 Task: Create a rule when an item is unchecked checklist name by anyone.
Action: Mouse pressed left at (722, 199)
Screenshot: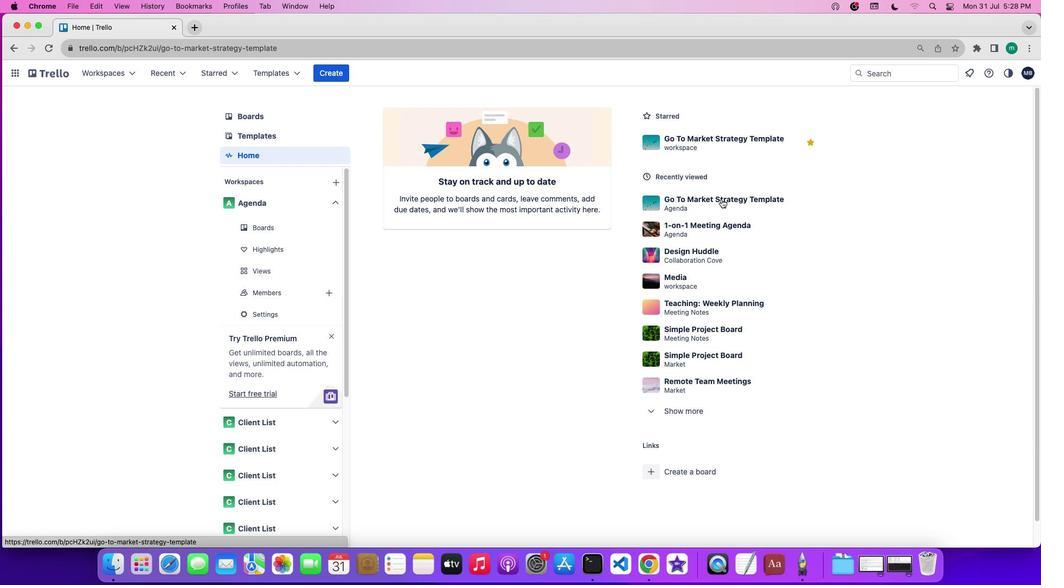 
Action: Mouse moved to (928, 230)
Screenshot: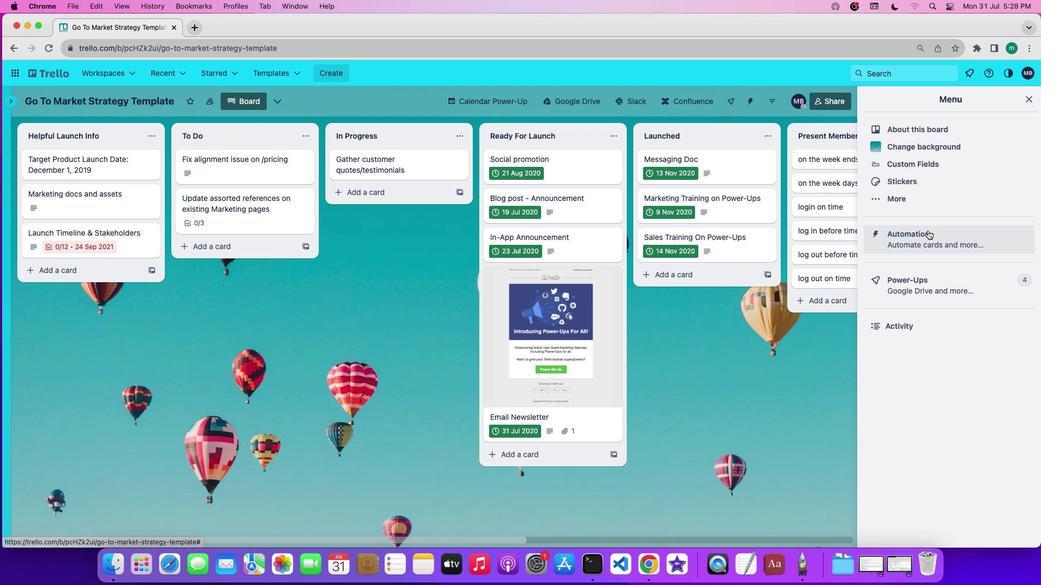 
Action: Mouse pressed left at (928, 230)
Screenshot: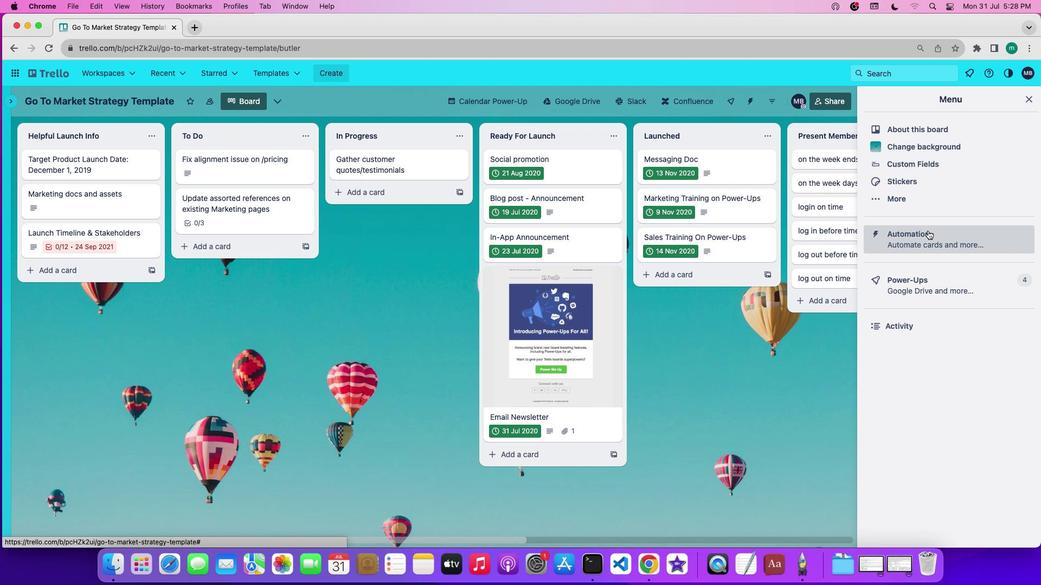 
Action: Mouse moved to (48, 193)
Screenshot: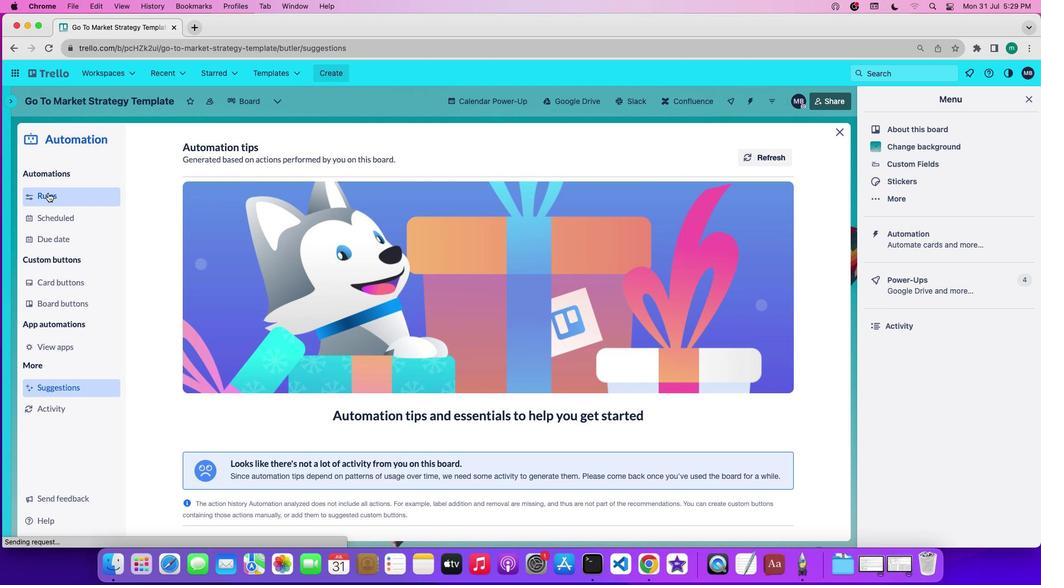 
Action: Mouse pressed left at (48, 193)
Screenshot: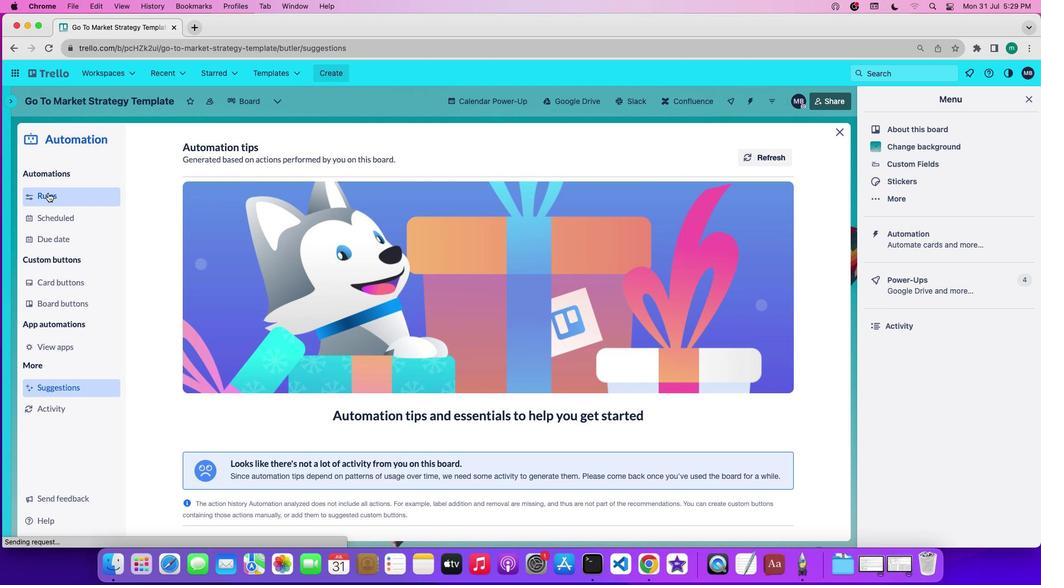 
Action: Mouse moved to (235, 396)
Screenshot: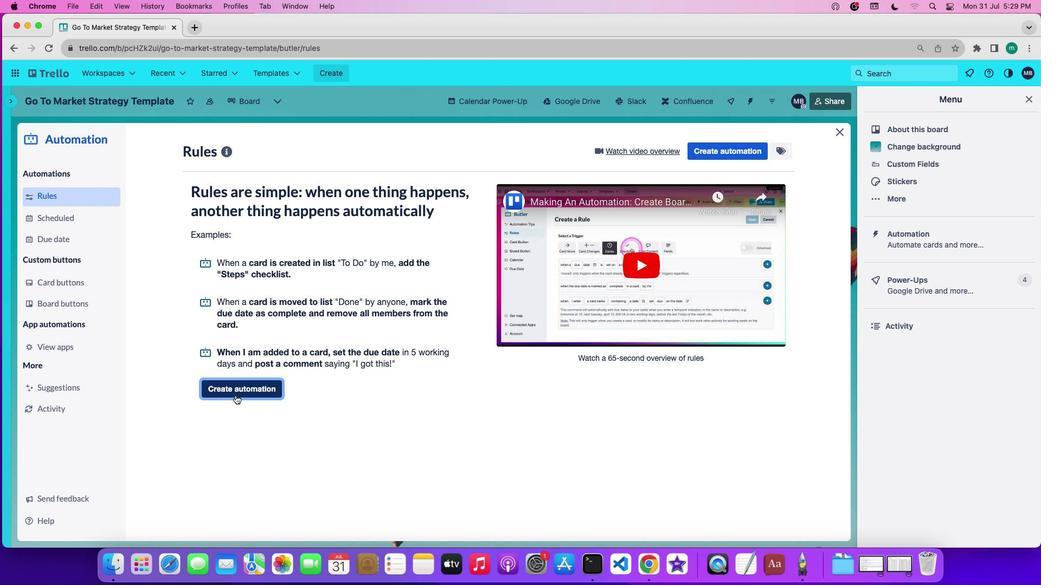 
Action: Mouse pressed left at (235, 396)
Screenshot: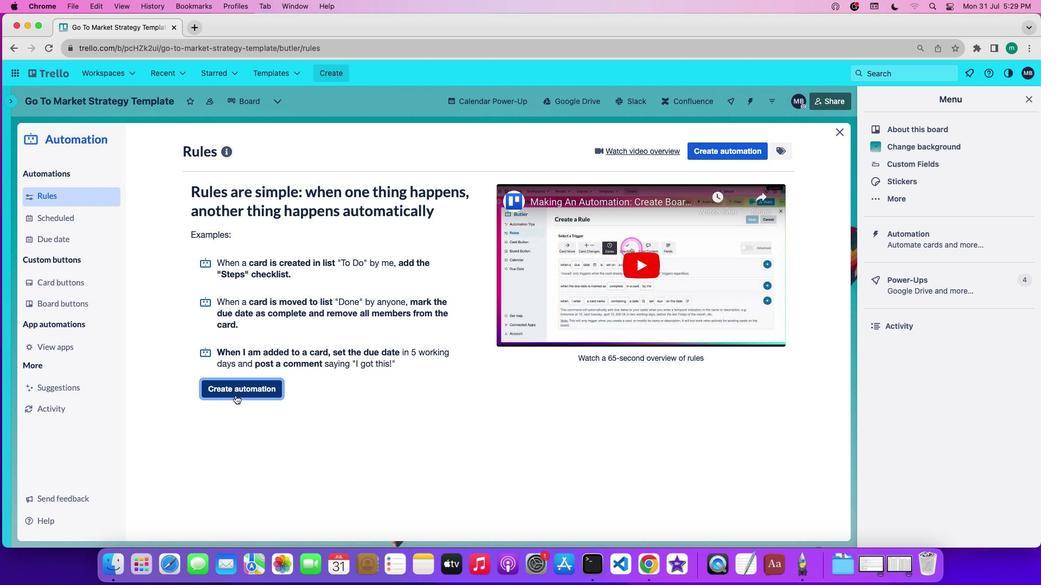 
Action: Mouse moved to (406, 259)
Screenshot: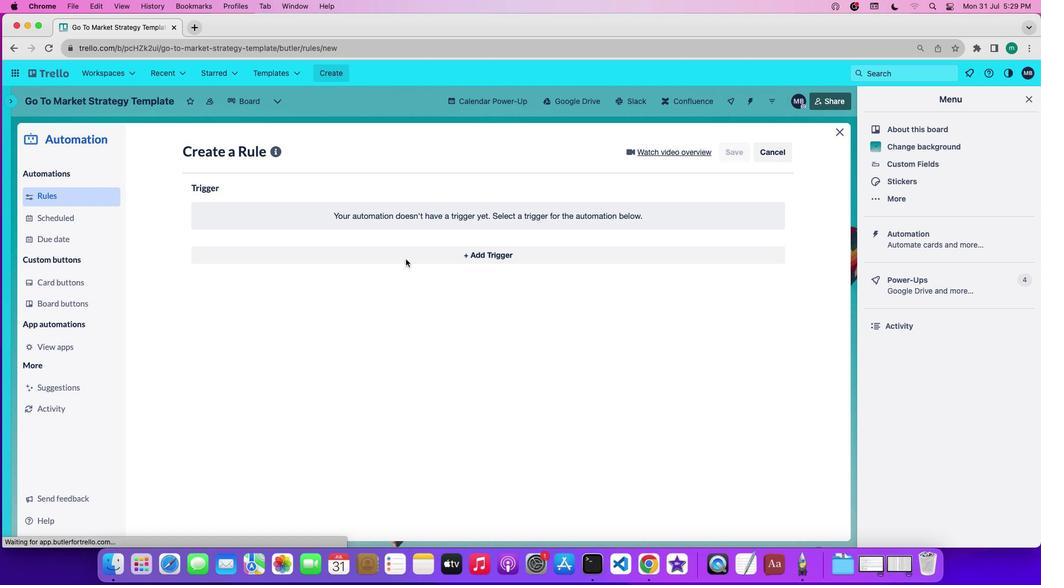 
Action: Mouse pressed left at (406, 259)
Screenshot: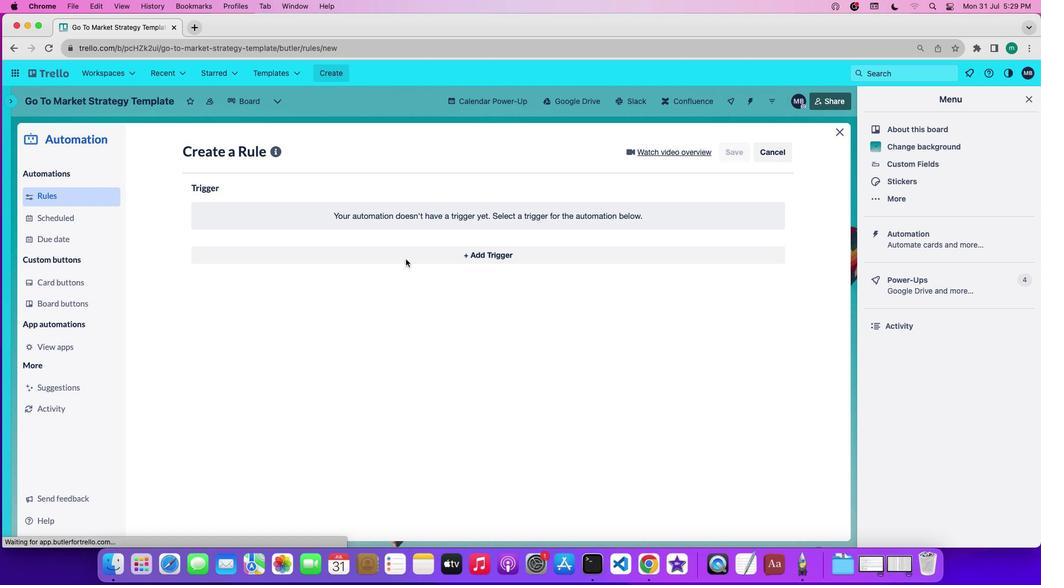 
Action: Mouse moved to (360, 292)
Screenshot: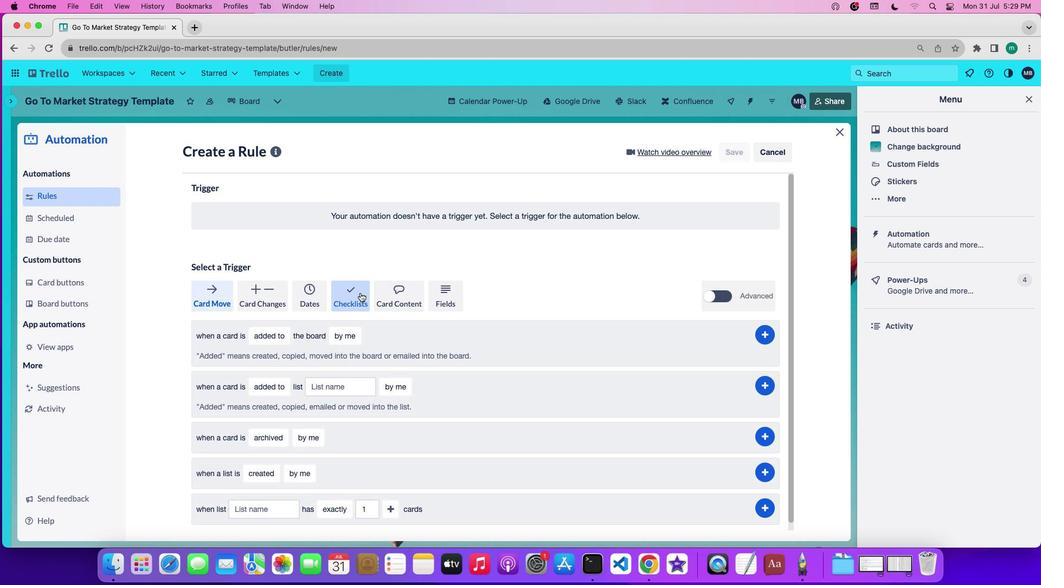 
Action: Mouse pressed left at (360, 292)
Screenshot: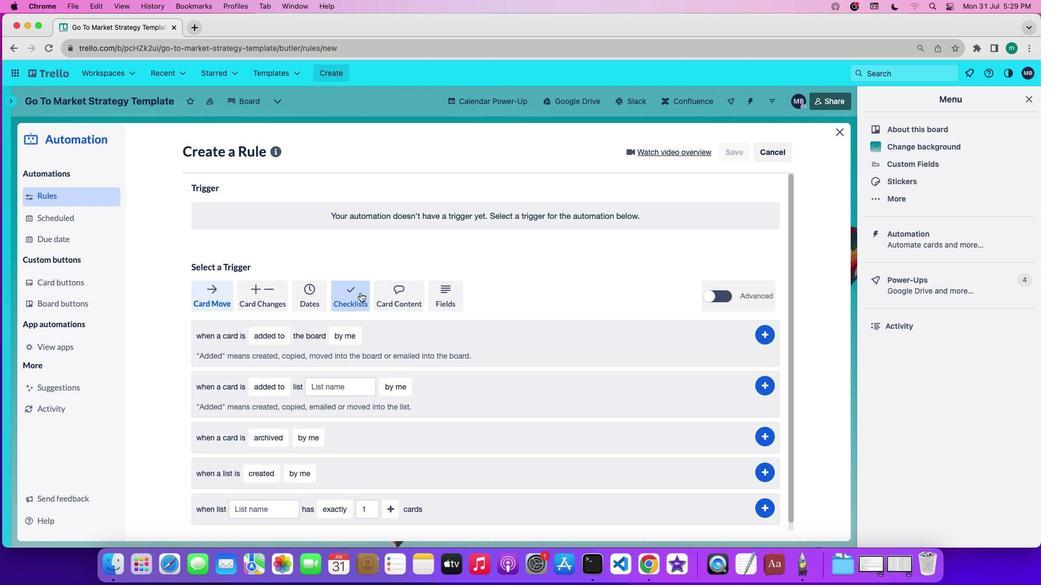 
Action: Mouse moved to (221, 413)
Screenshot: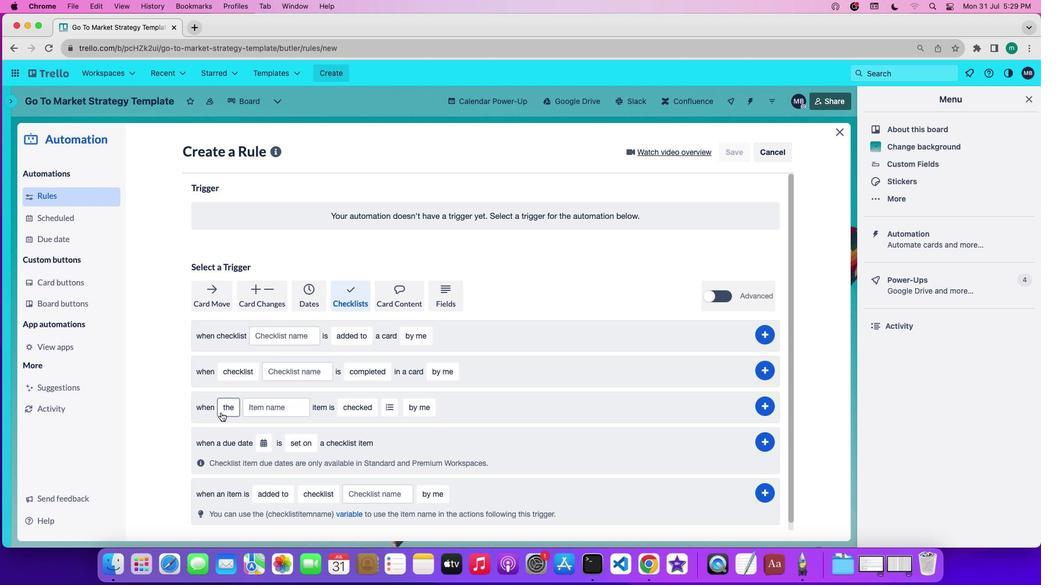 
Action: Mouse pressed left at (221, 413)
Screenshot: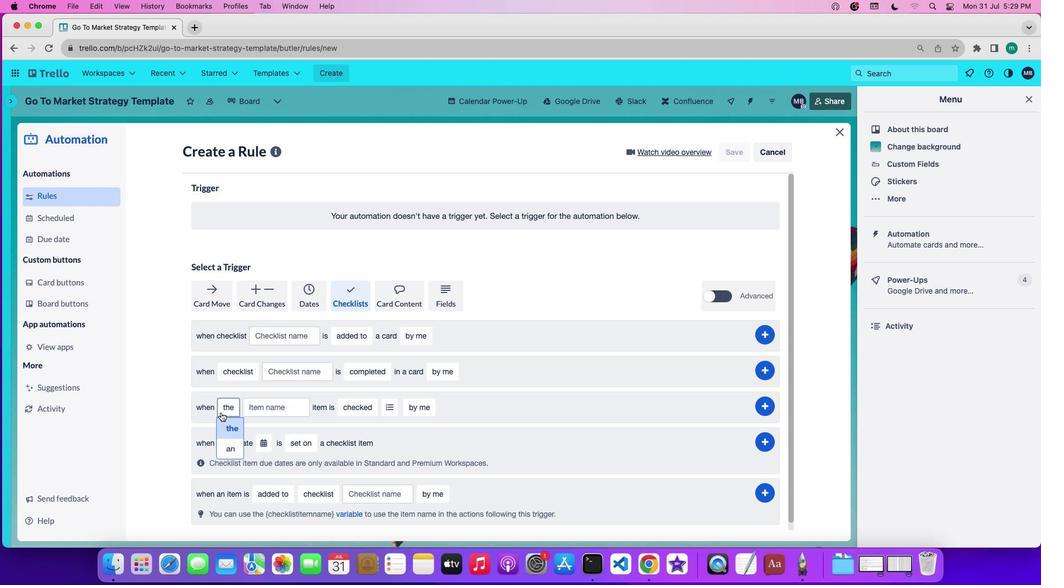 
Action: Mouse moved to (231, 454)
Screenshot: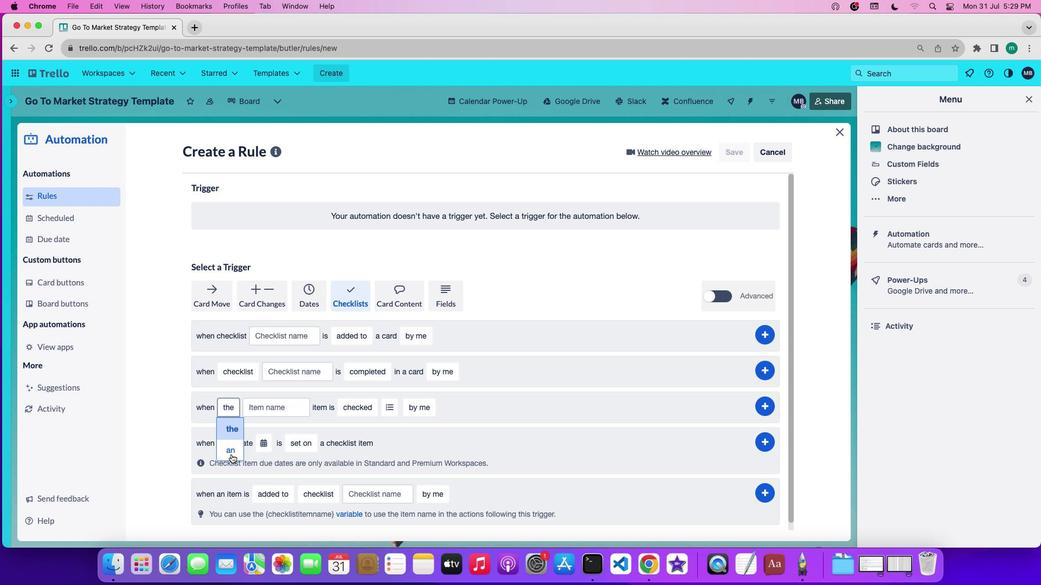 
Action: Mouse pressed left at (231, 454)
Screenshot: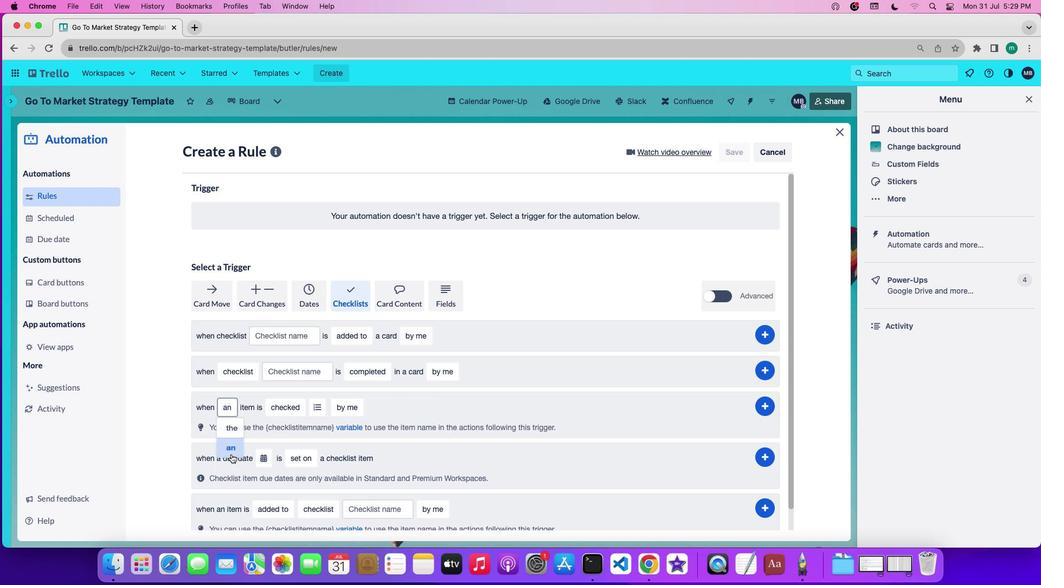 
Action: Mouse moved to (286, 412)
Screenshot: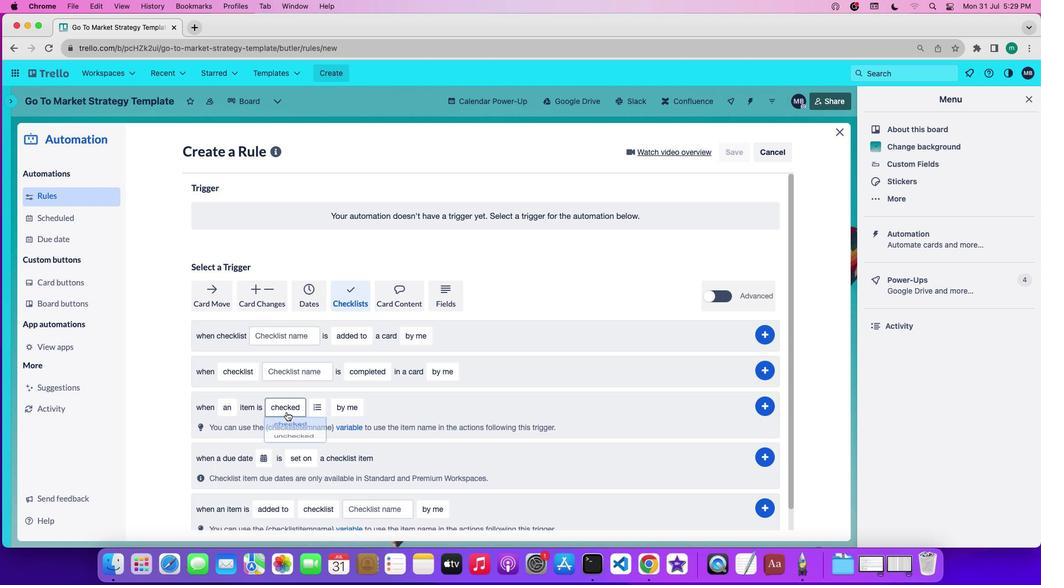 
Action: Mouse pressed left at (286, 412)
Screenshot: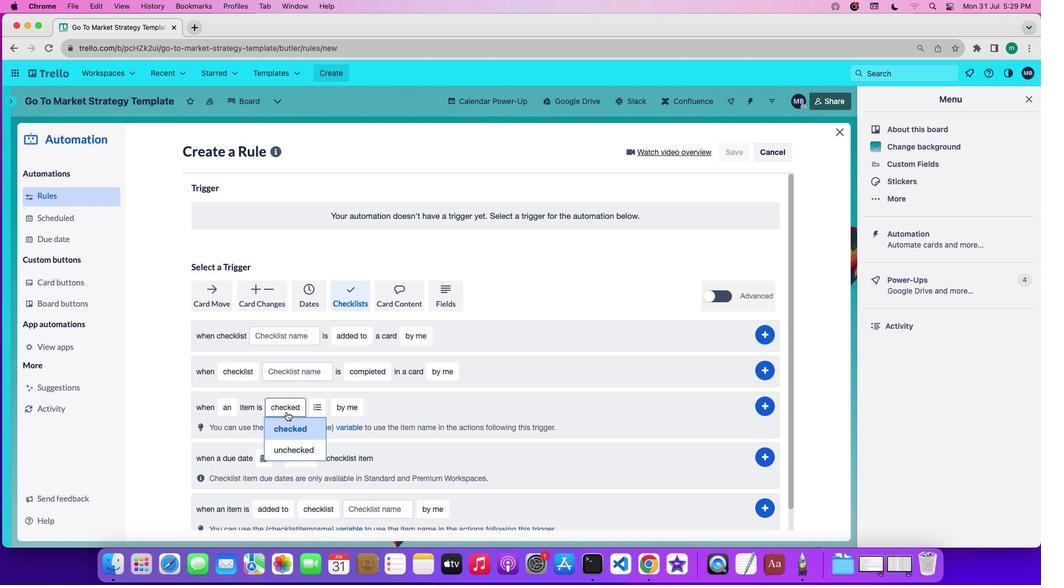 
Action: Mouse moved to (289, 456)
Screenshot: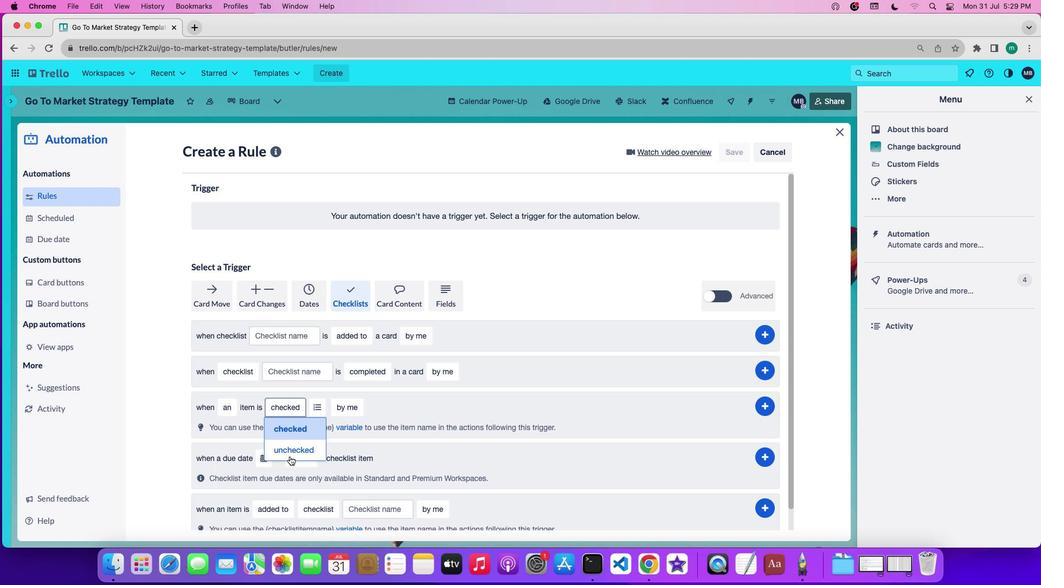 
Action: Mouse pressed left at (289, 456)
Screenshot: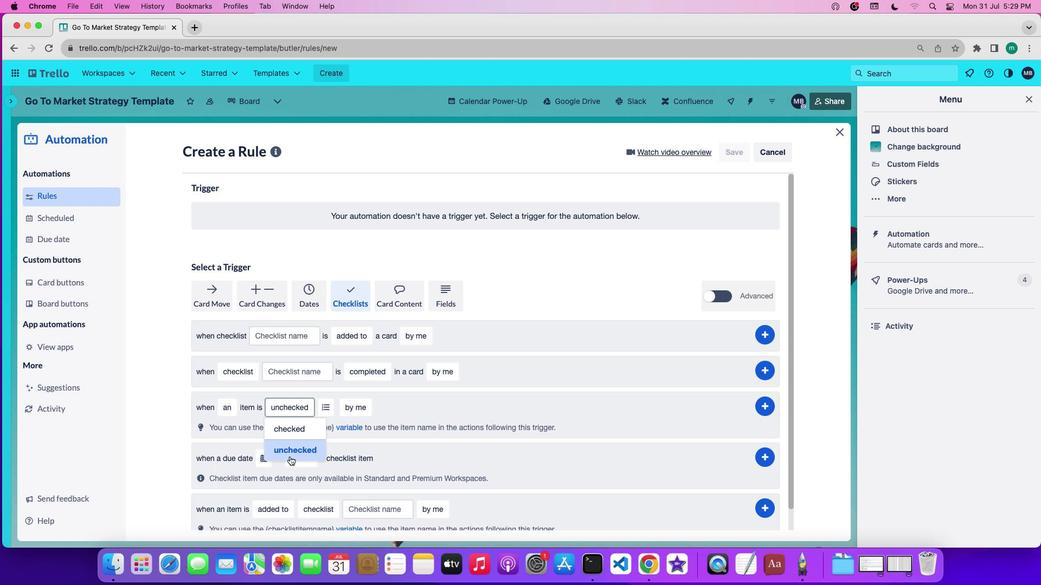 
Action: Mouse moved to (363, 403)
Screenshot: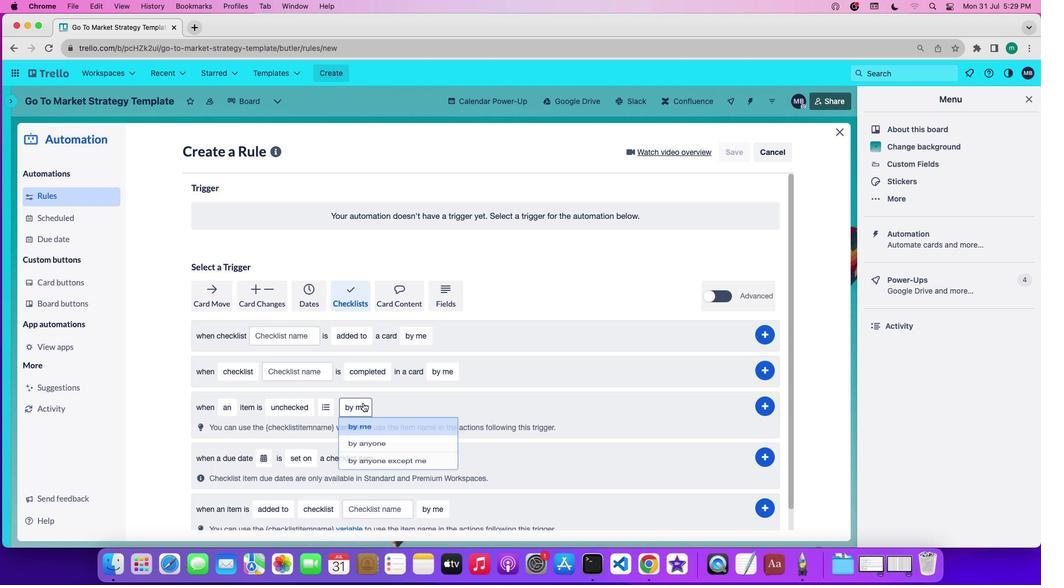 
Action: Mouse pressed left at (363, 403)
Screenshot: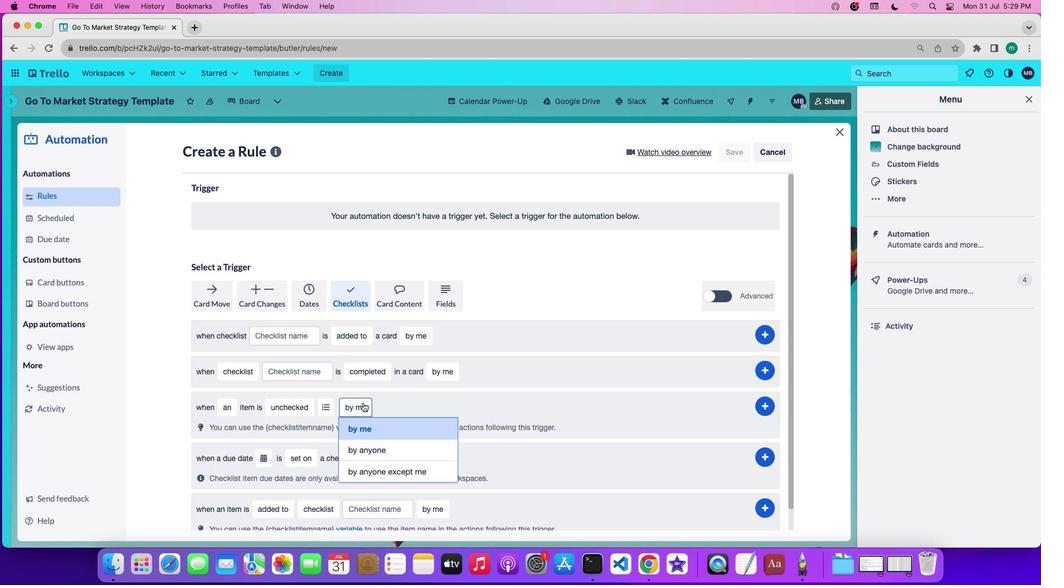 
Action: Mouse moved to (372, 448)
Screenshot: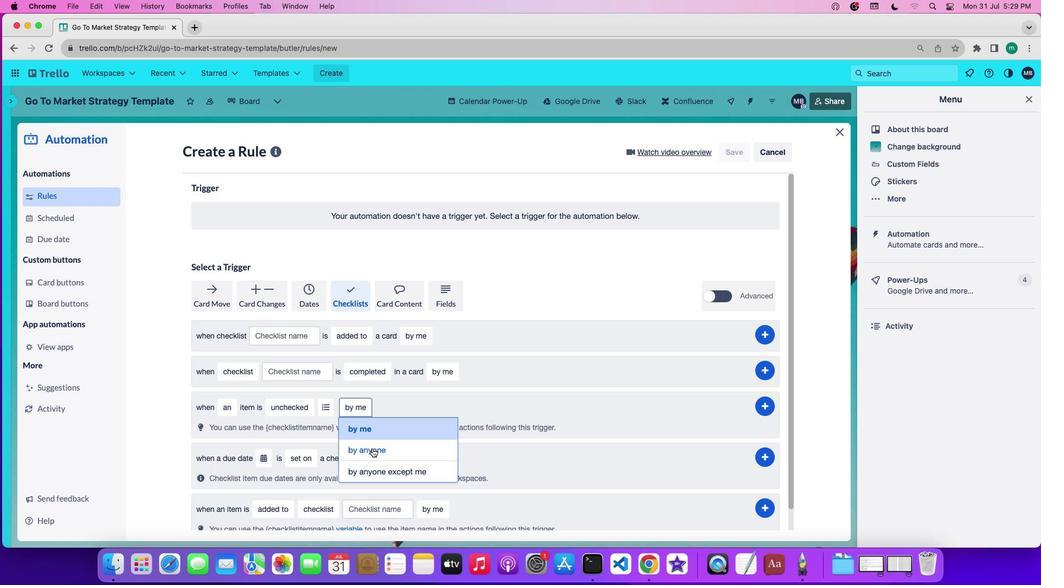 
Action: Mouse pressed left at (372, 448)
Screenshot: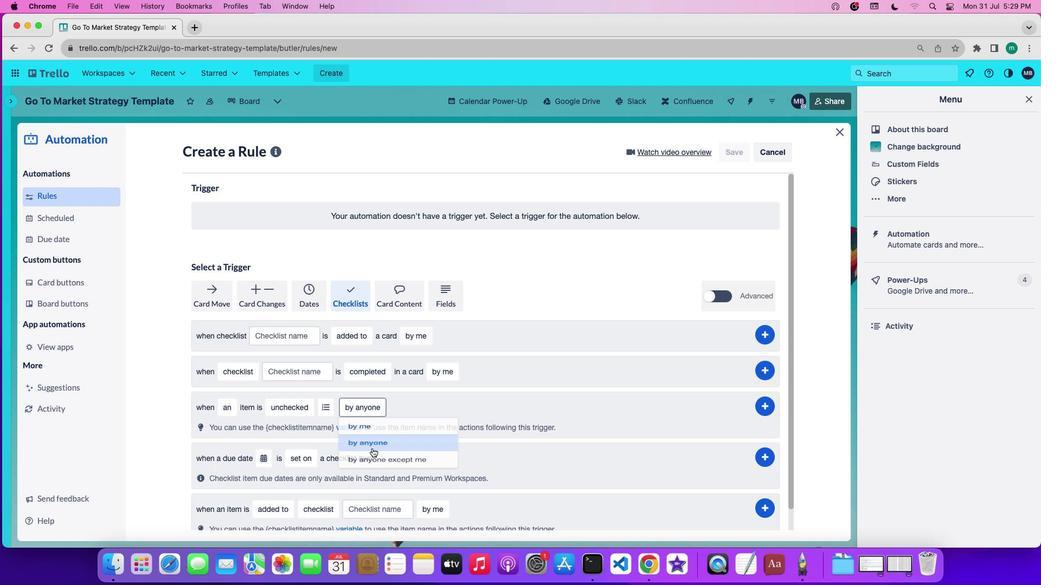 
Action: Mouse moved to (765, 403)
Screenshot: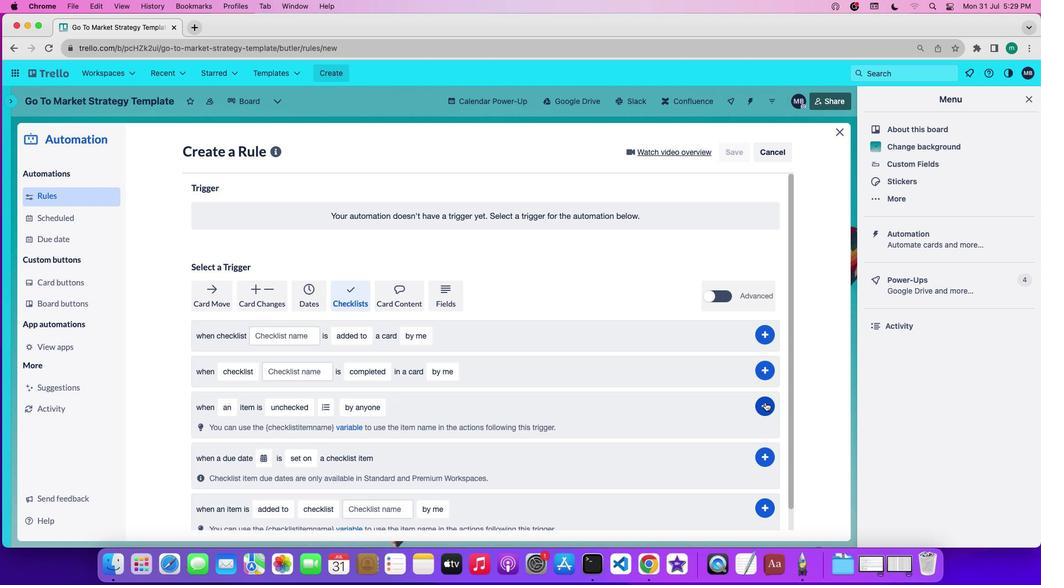 
Action: Mouse pressed left at (765, 403)
Screenshot: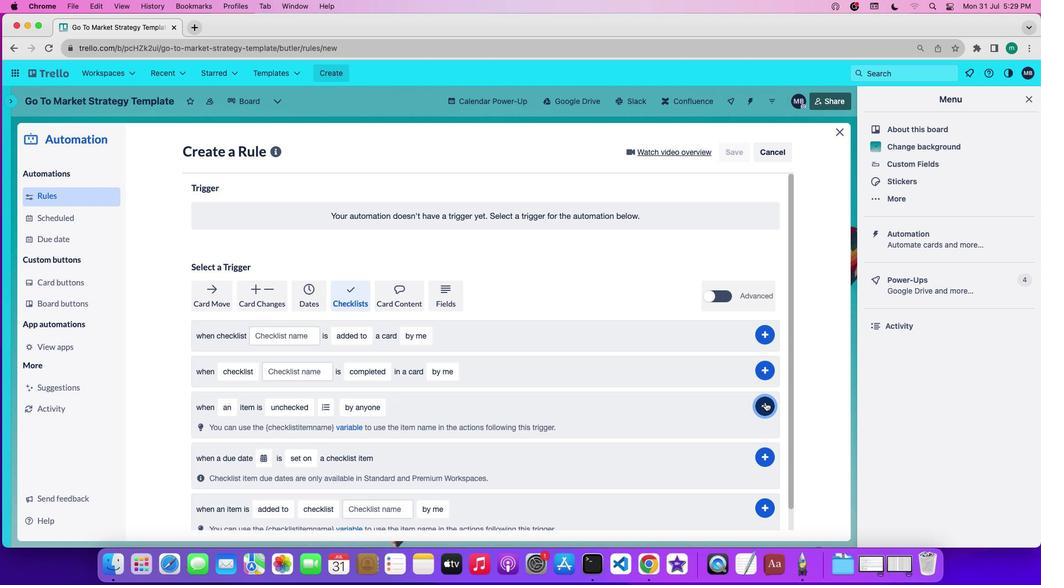 
